 Task: Set the autoplay animated images to enabled.
Action: Mouse moved to (1328, 128)
Screenshot: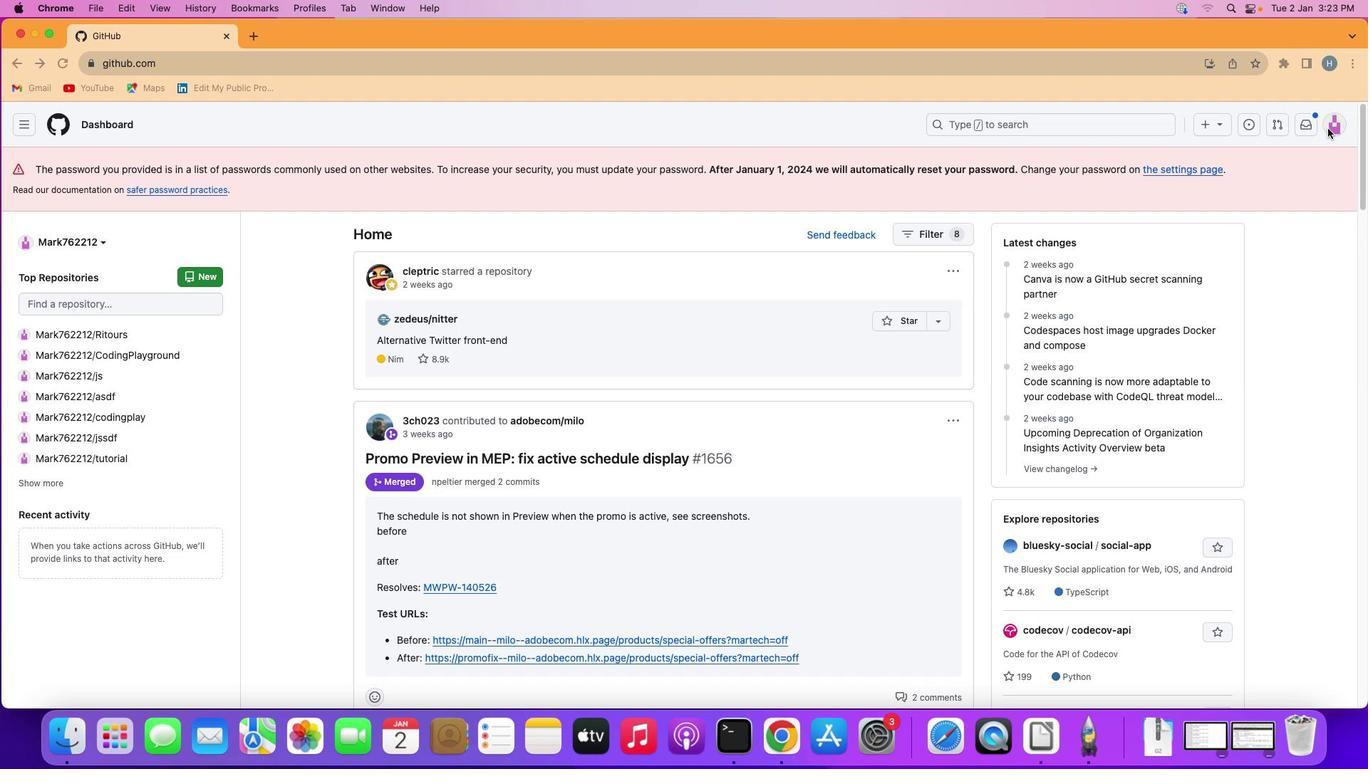 
Action: Mouse pressed left at (1328, 128)
Screenshot: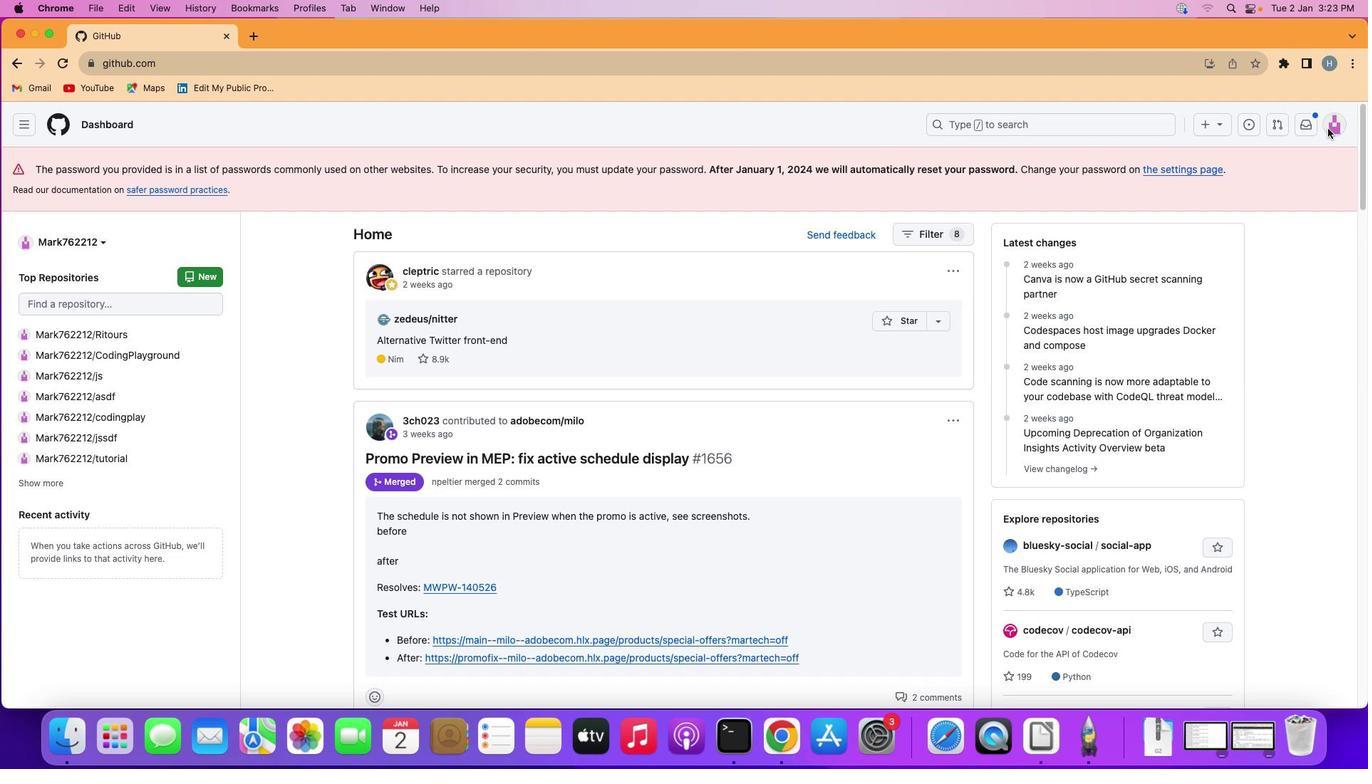 
Action: Mouse moved to (1330, 124)
Screenshot: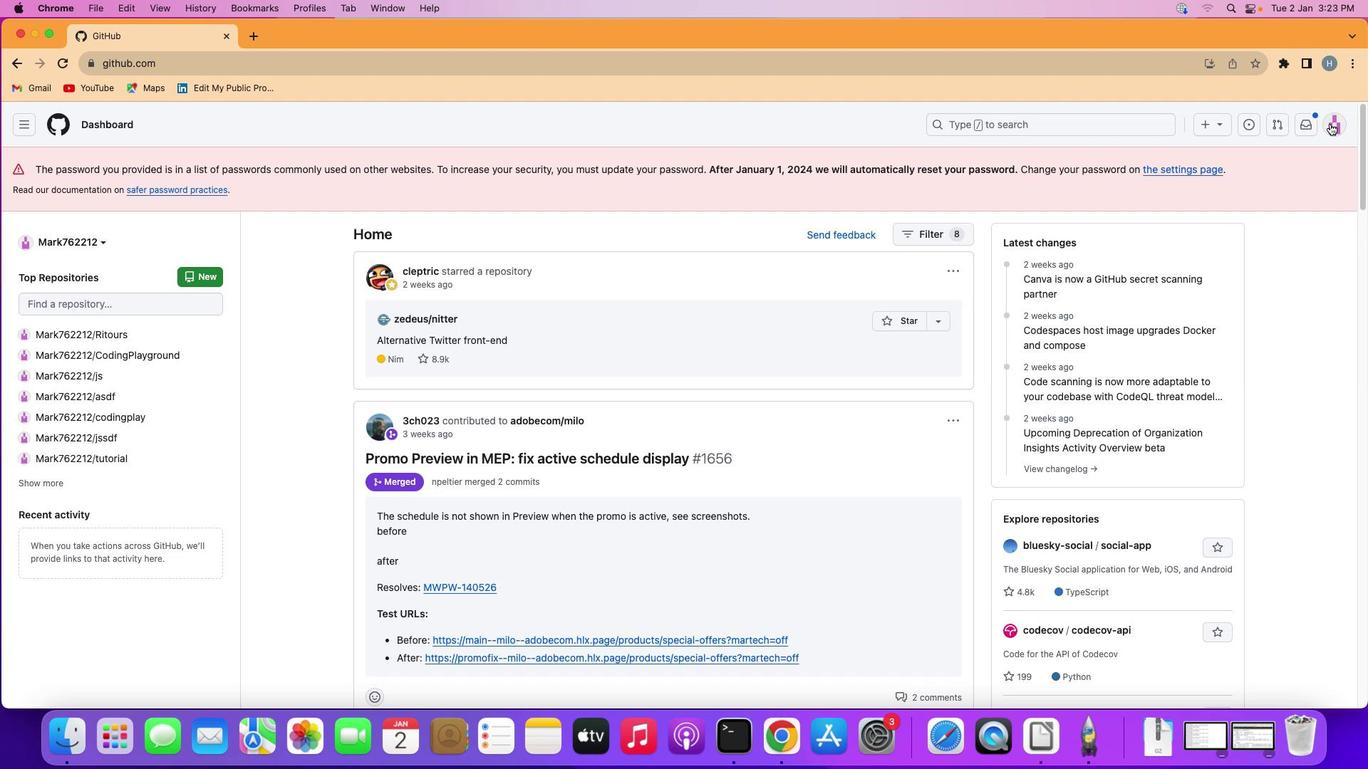 
Action: Mouse pressed left at (1330, 124)
Screenshot: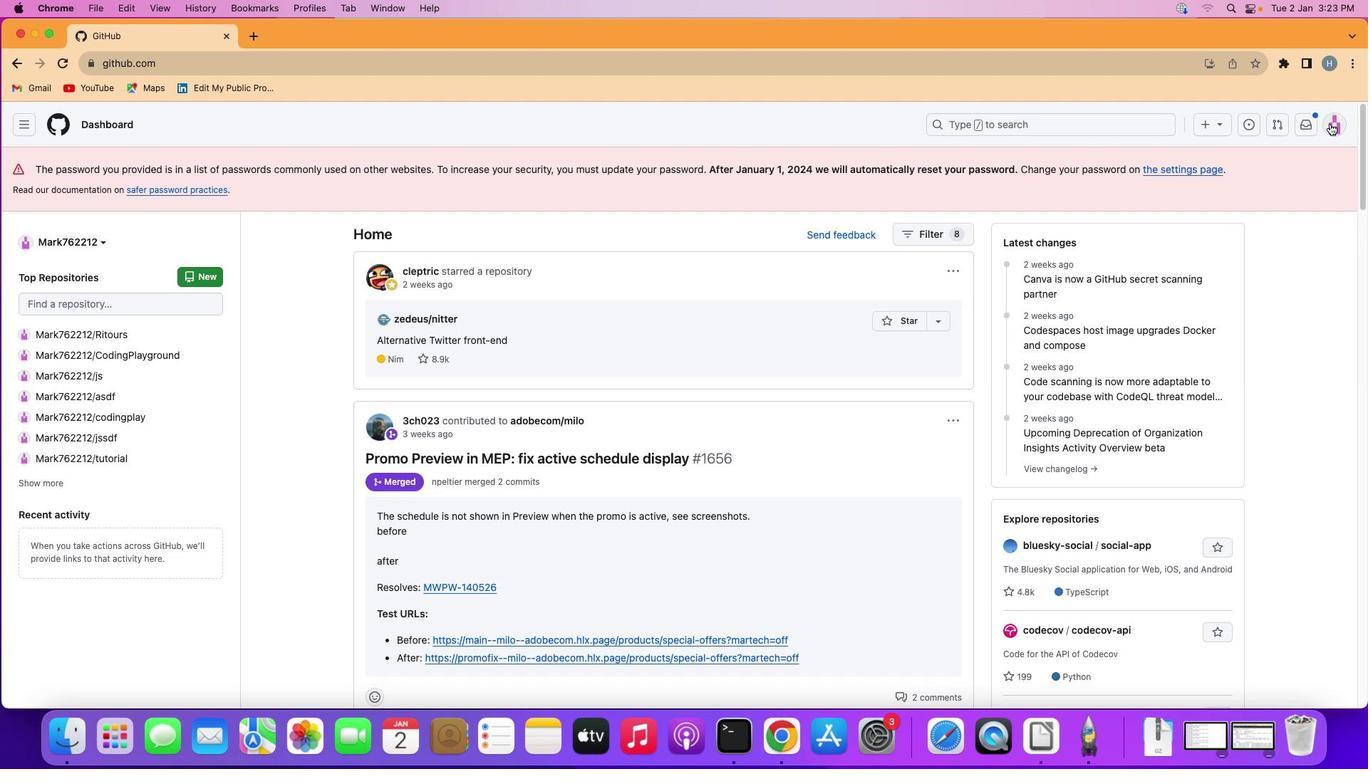 
Action: Mouse moved to (1208, 513)
Screenshot: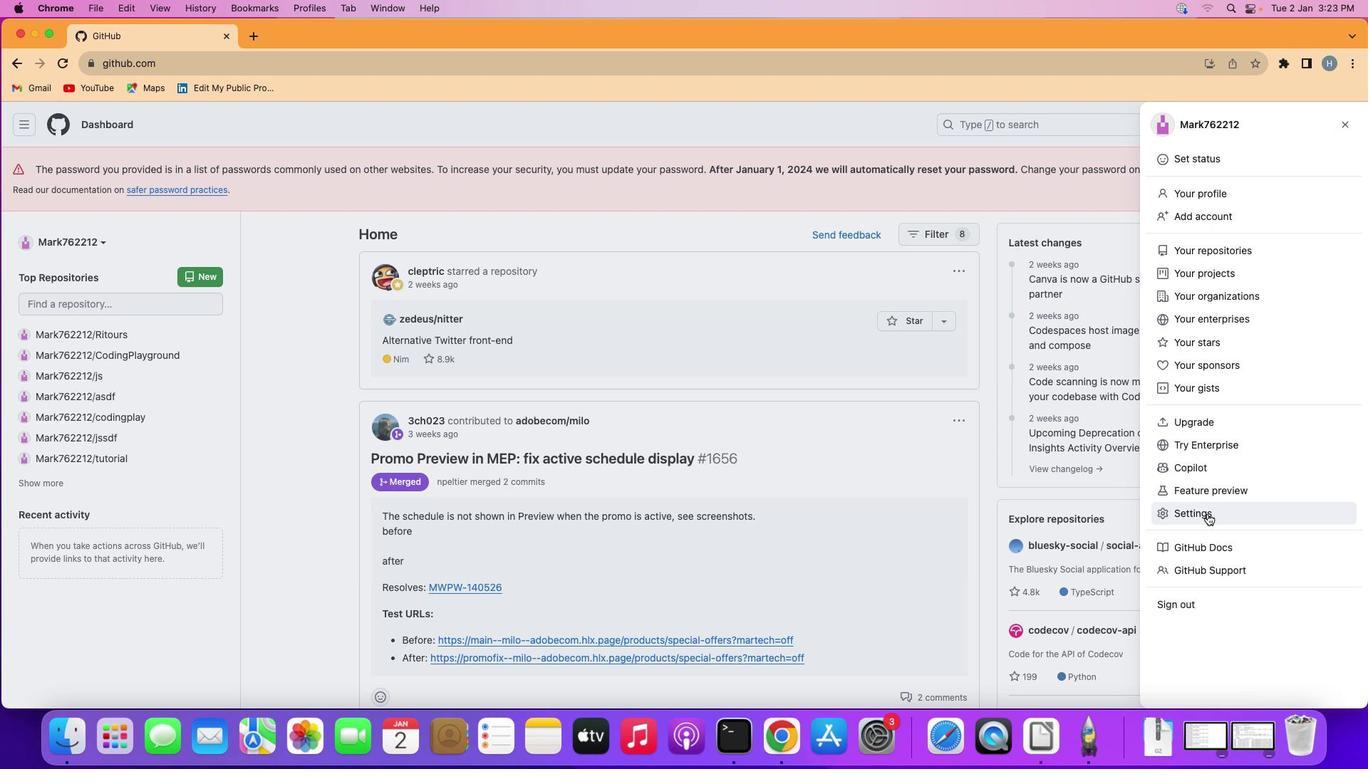 
Action: Mouse pressed left at (1208, 513)
Screenshot: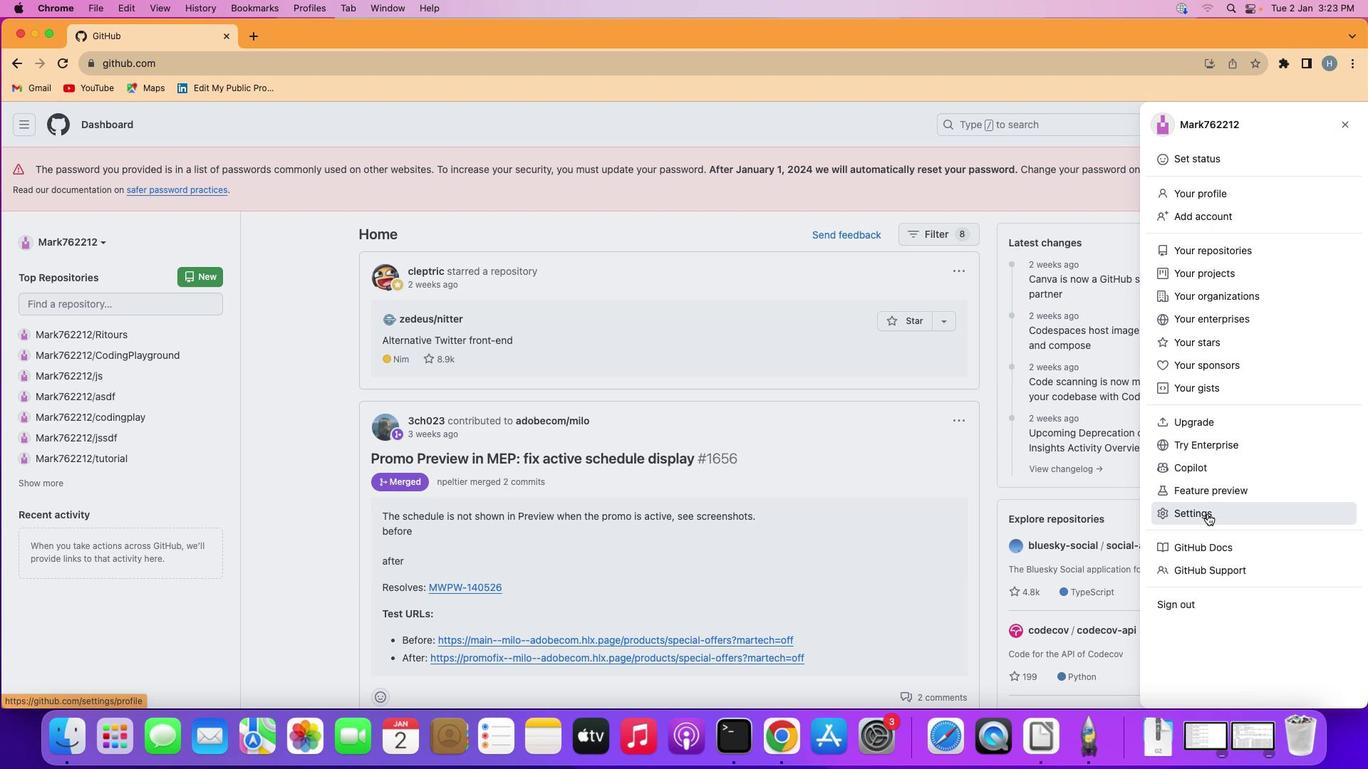 
Action: Mouse moved to (292, 363)
Screenshot: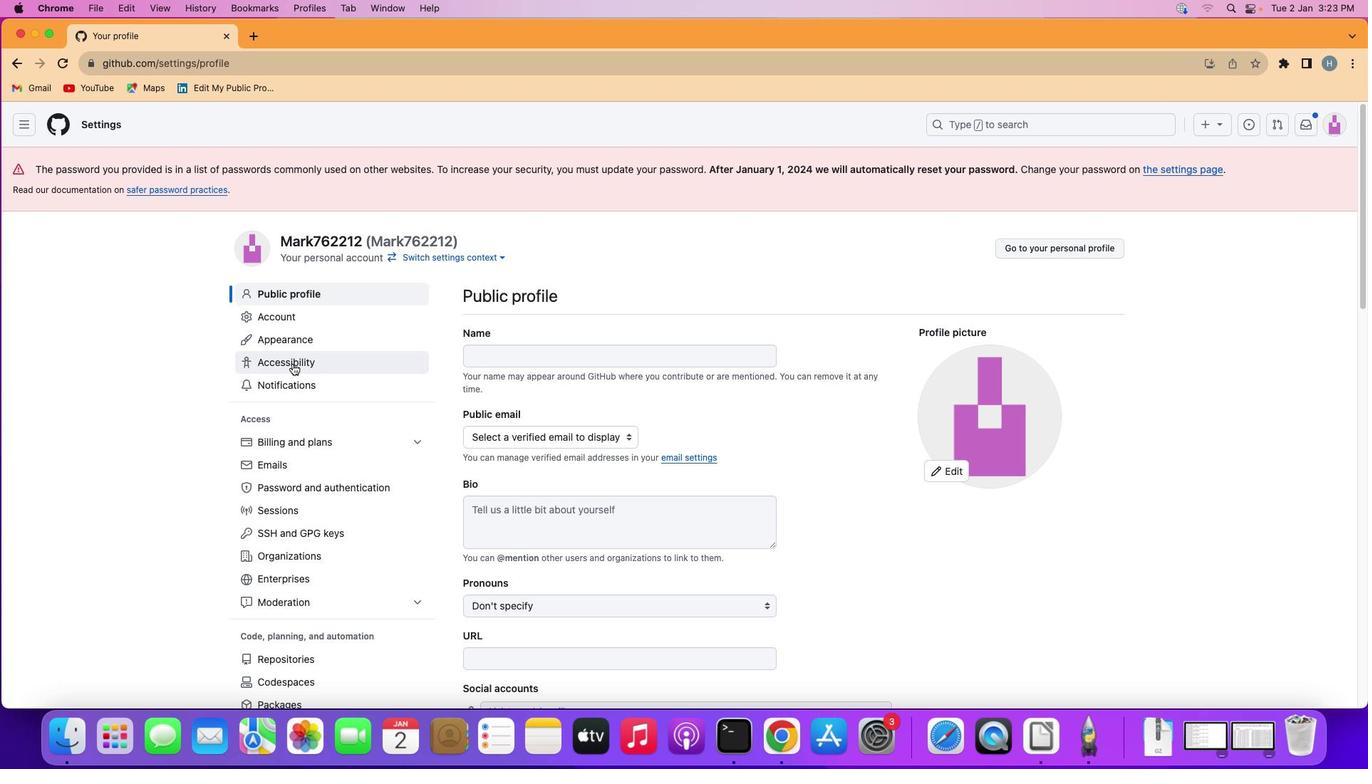 
Action: Mouse pressed left at (292, 363)
Screenshot: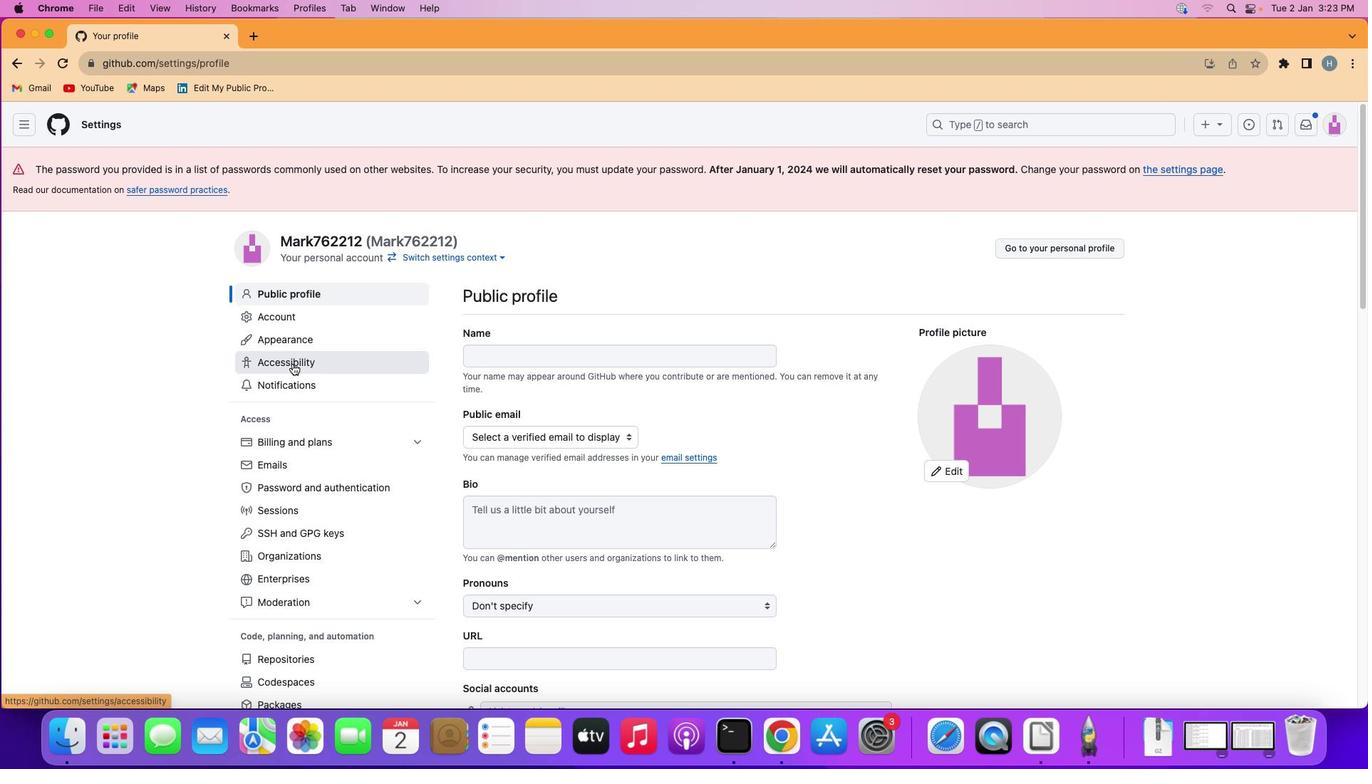 
Action: Mouse moved to (748, 504)
Screenshot: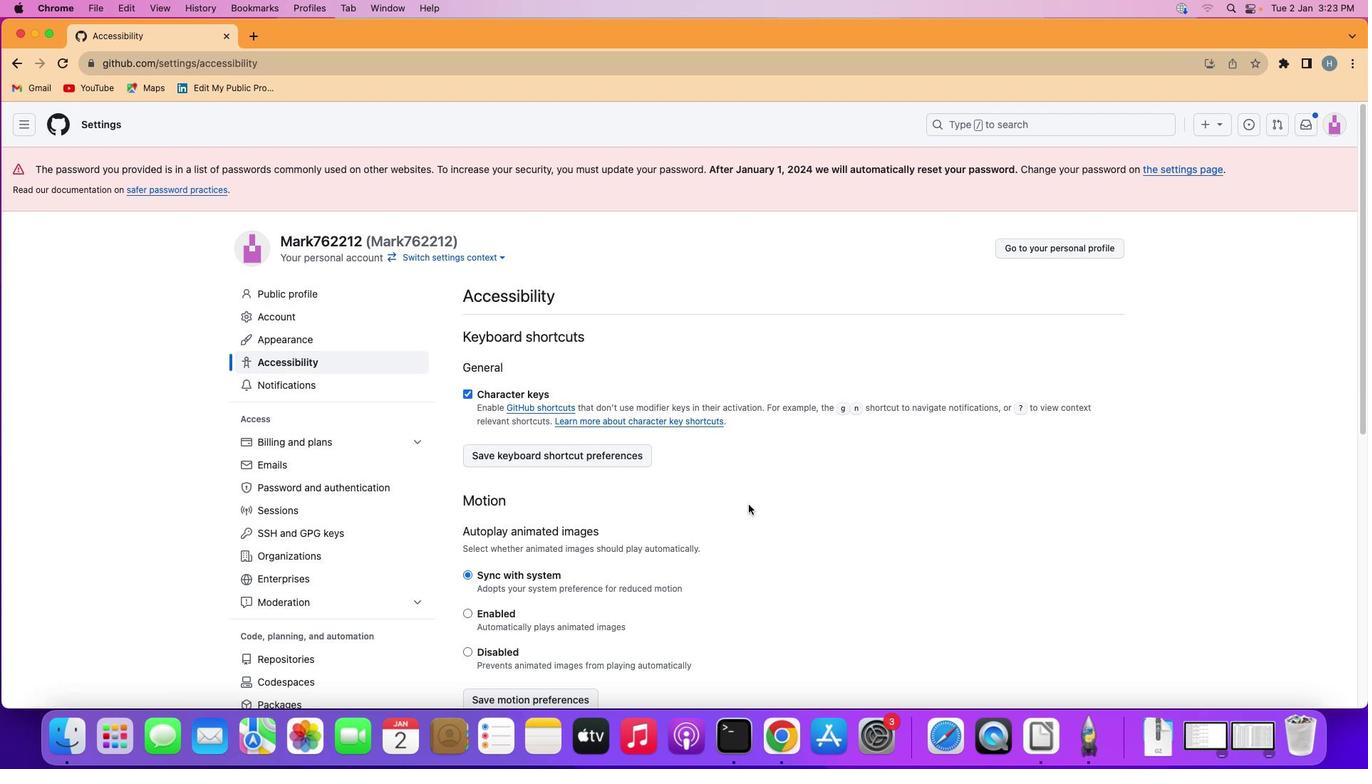 
Action: Mouse scrolled (748, 504) with delta (0, 0)
Screenshot: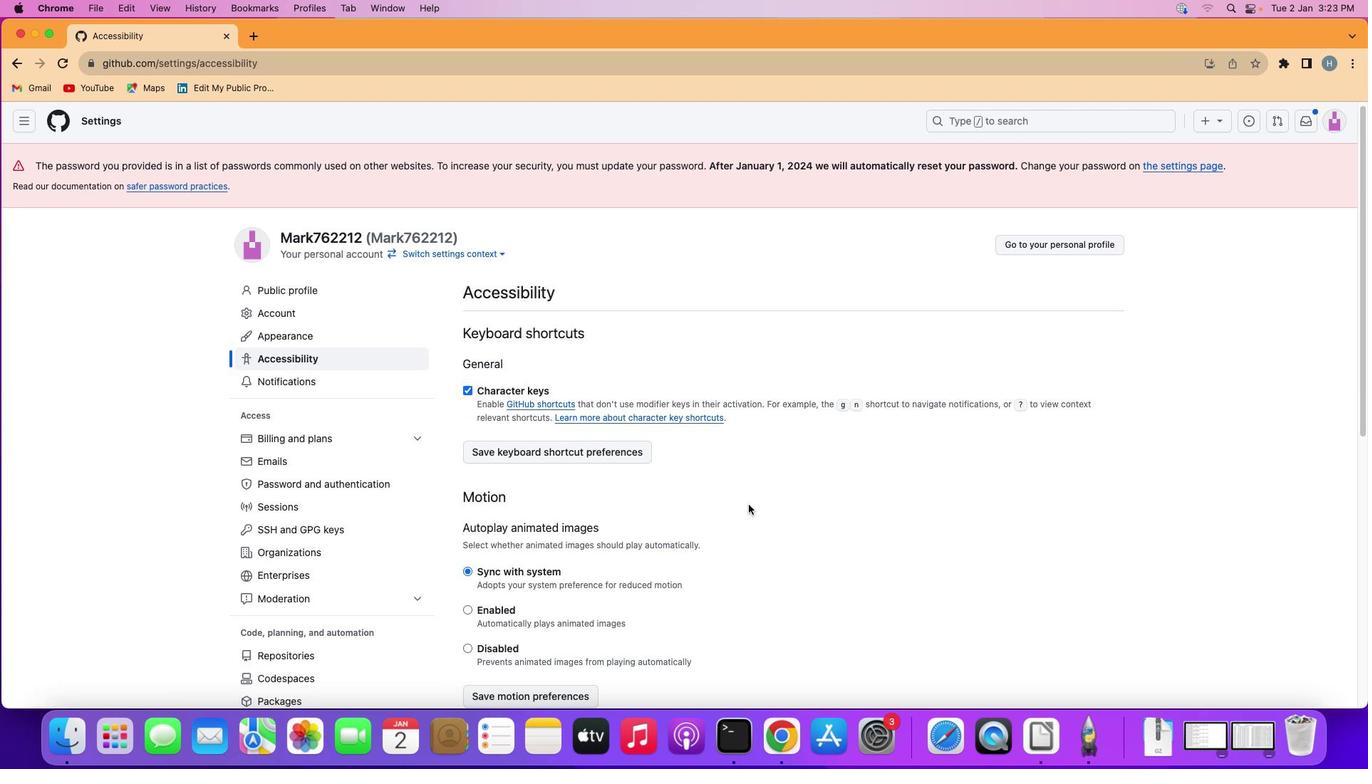 
Action: Mouse scrolled (748, 504) with delta (0, 0)
Screenshot: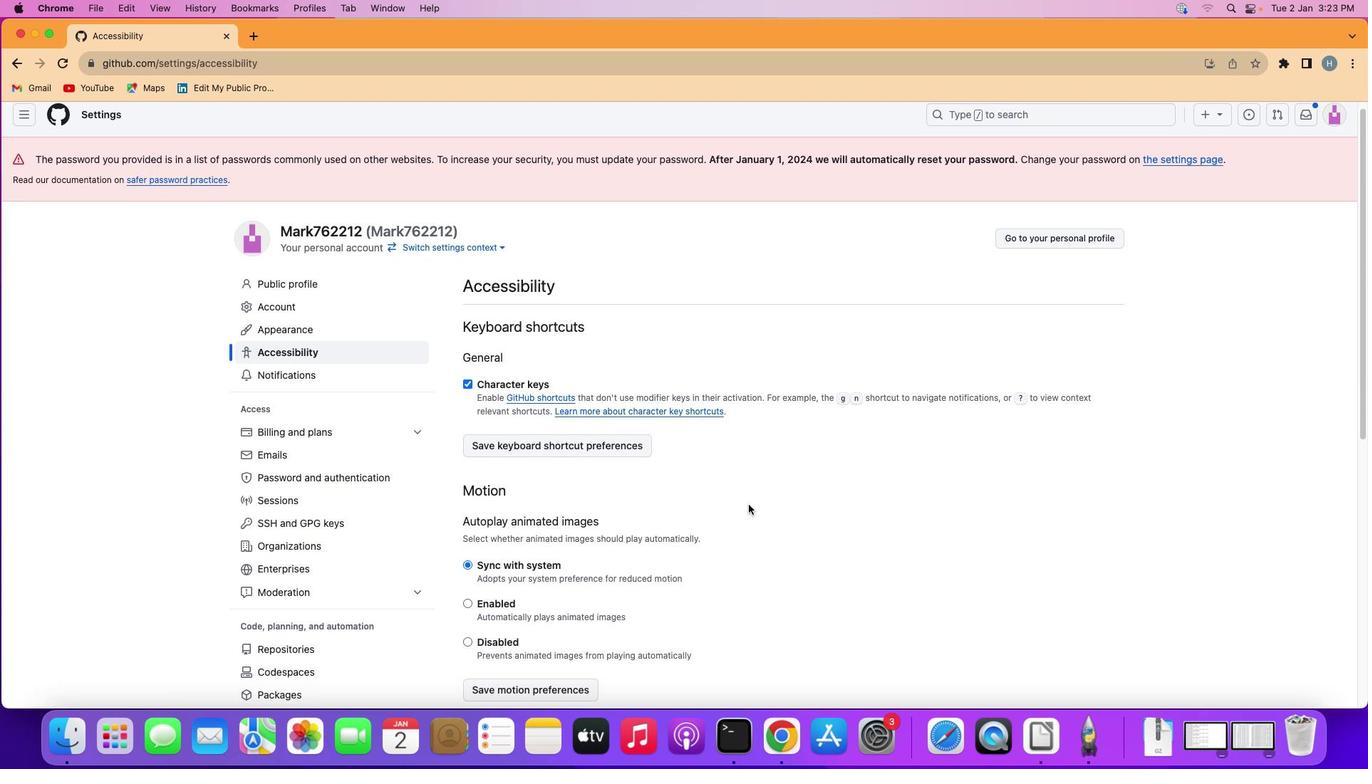 
Action: Mouse scrolled (748, 504) with delta (0, -1)
Screenshot: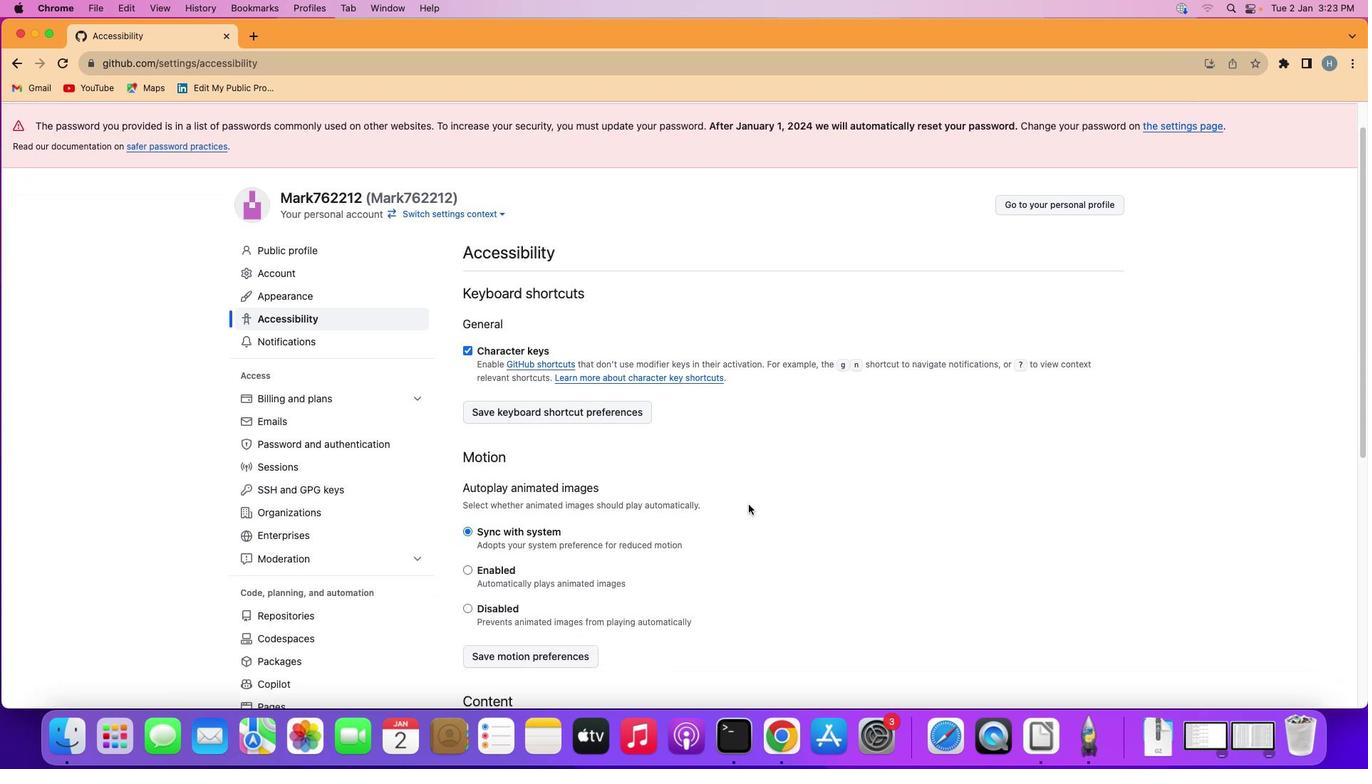 
Action: Mouse moved to (469, 517)
Screenshot: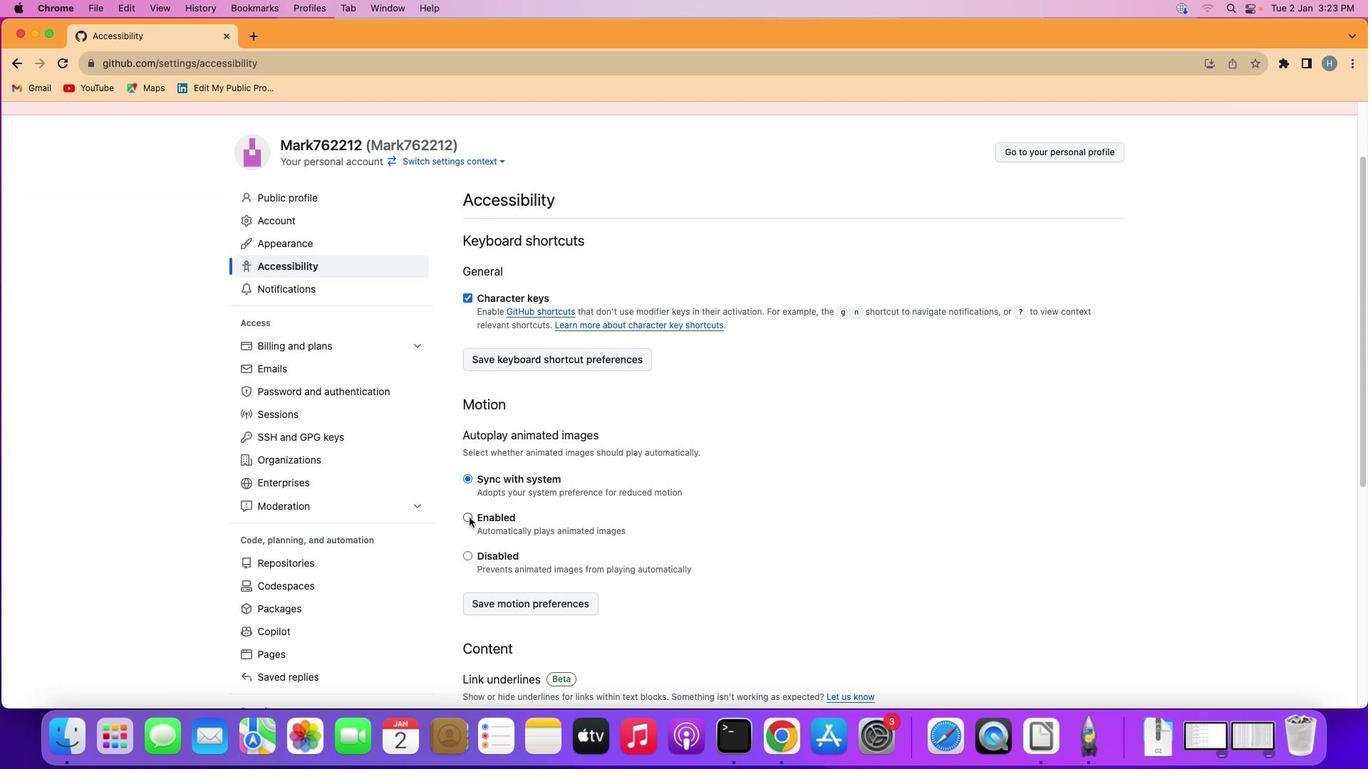 
Action: Mouse pressed left at (469, 517)
Screenshot: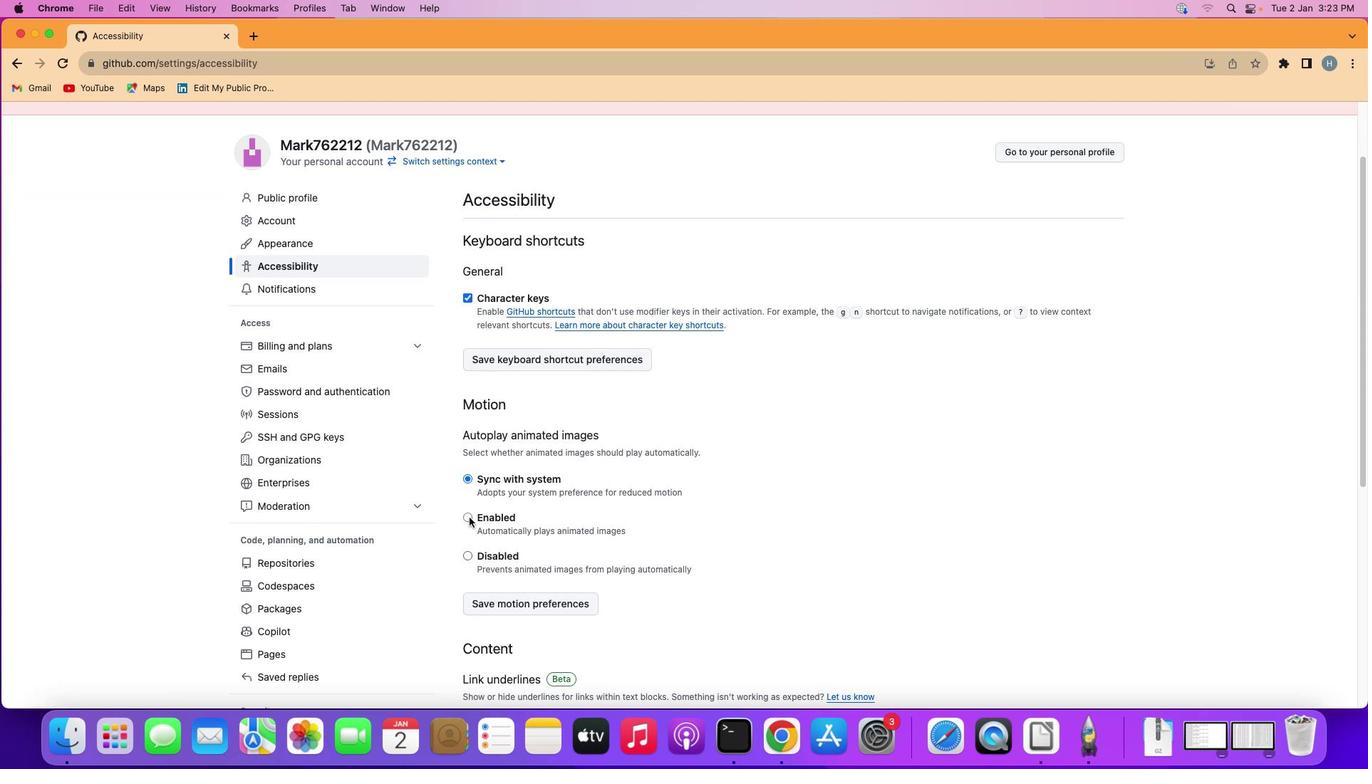 
Action: Mouse moved to (506, 601)
Screenshot: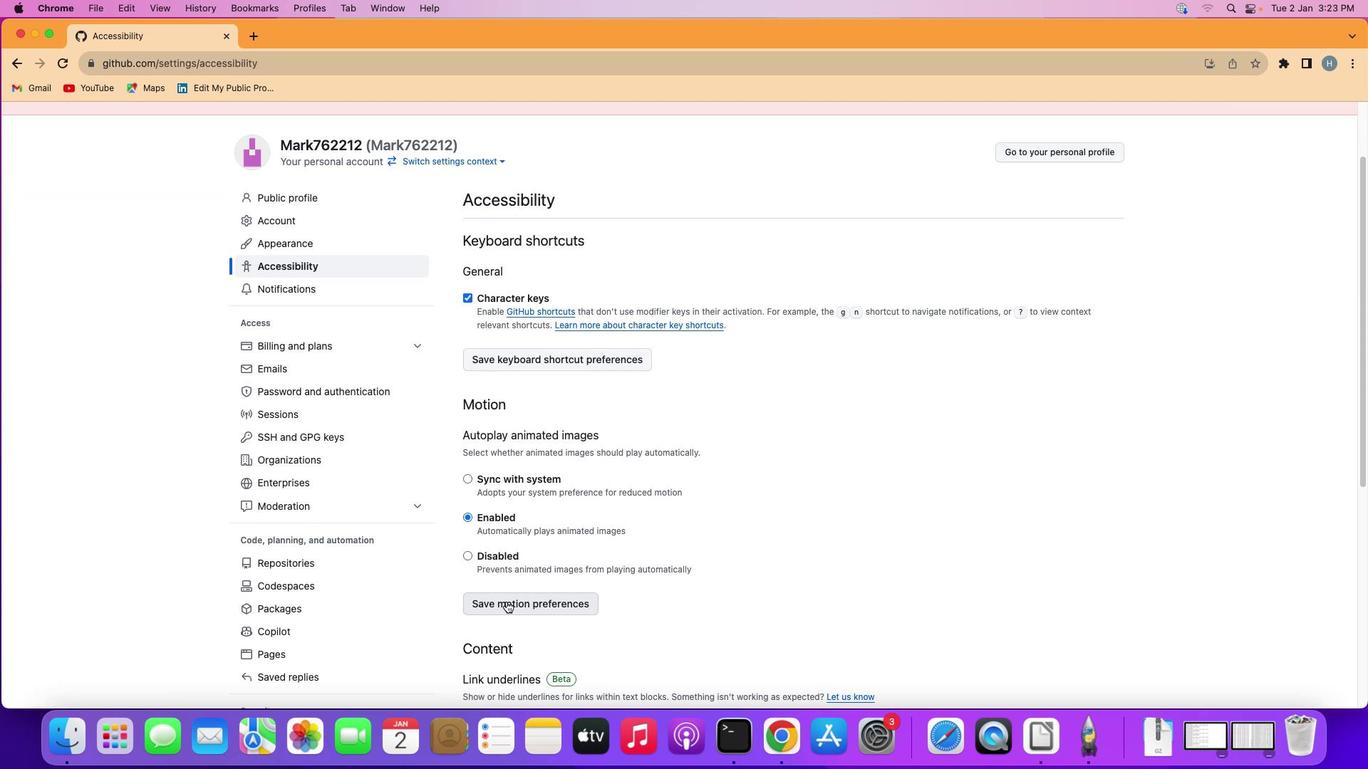 
Action: Mouse pressed left at (506, 601)
Screenshot: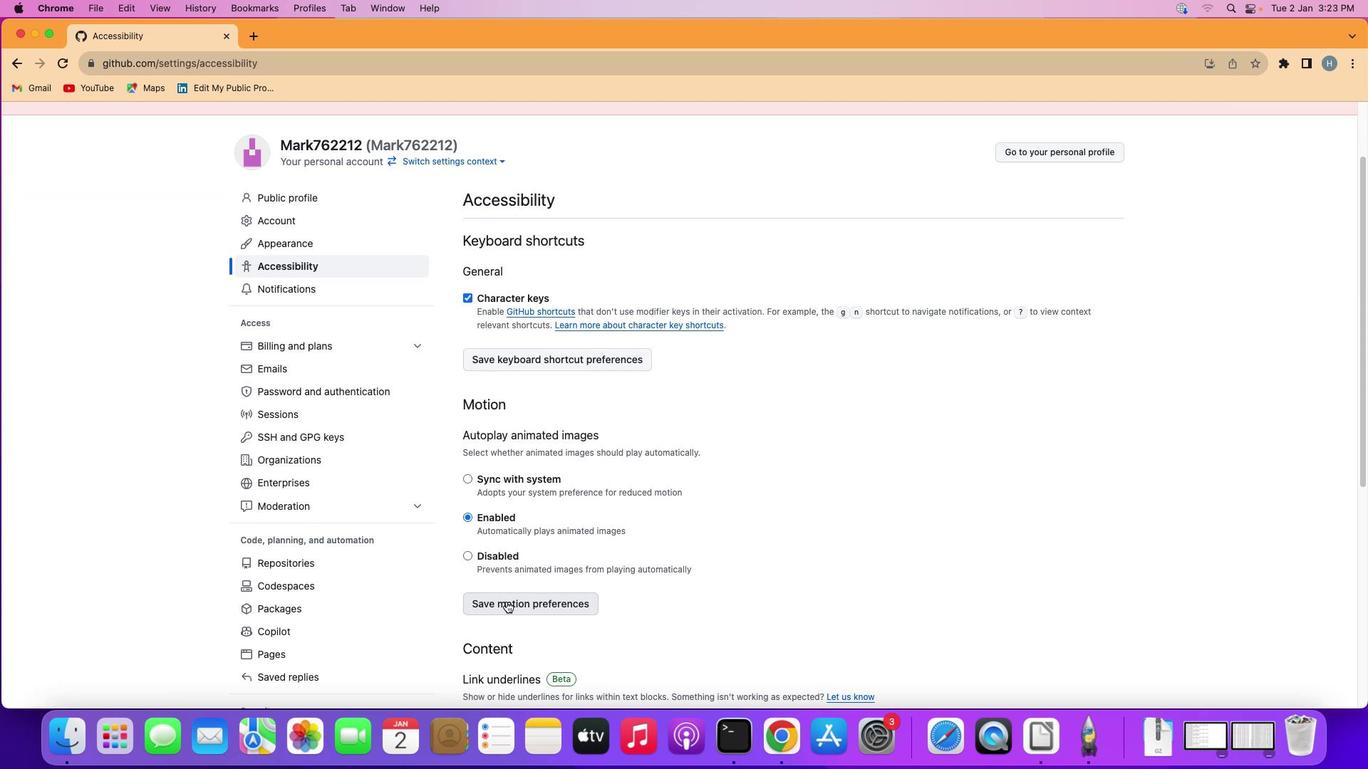 
